 Task: Create a due date automation trigger when advanced on, on the tuesday of the week before a card is due add dates starting next week at 11:00 AM.
Action: Mouse moved to (923, 72)
Screenshot: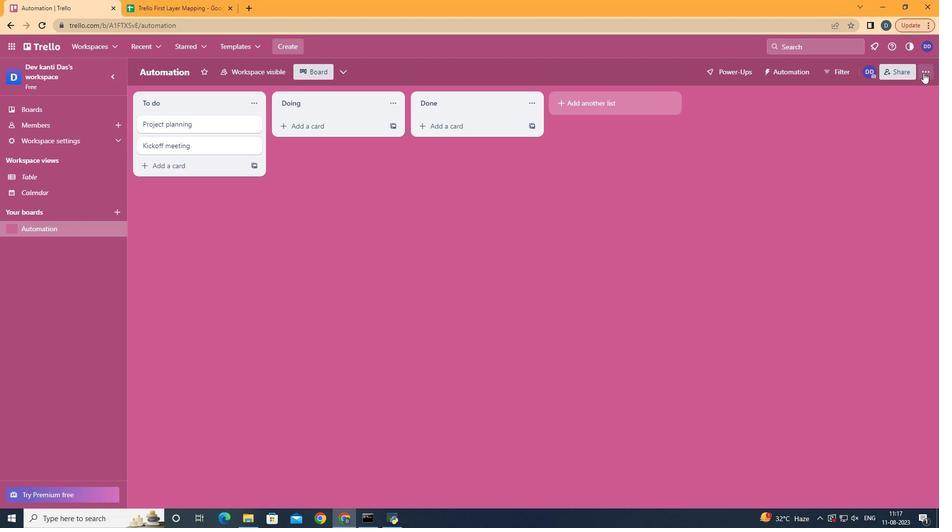 
Action: Mouse pressed left at (923, 72)
Screenshot: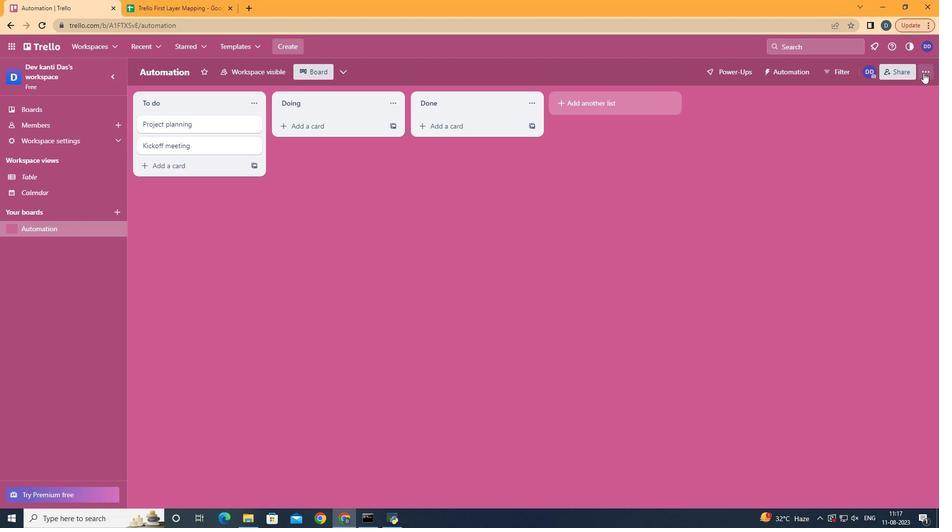 
Action: Mouse moved to (869, 202)
Screenshot: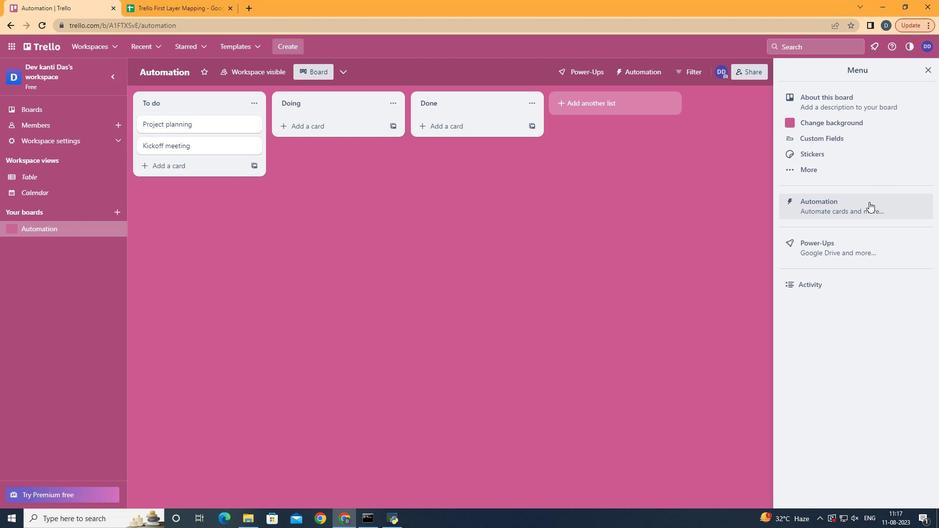
Action: Mouse pressed left at (869, 202)
Screenshot: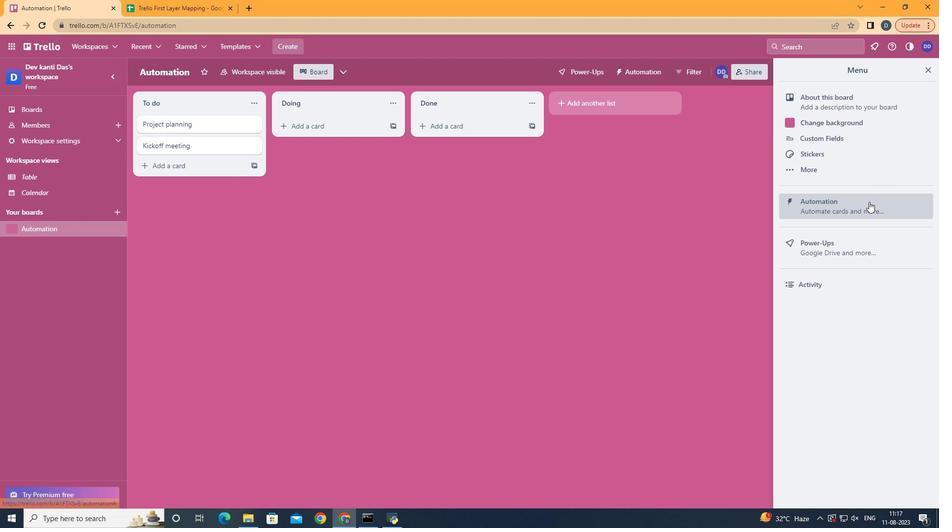 
Action: Mouse moved to (187, 201)
Screenshot: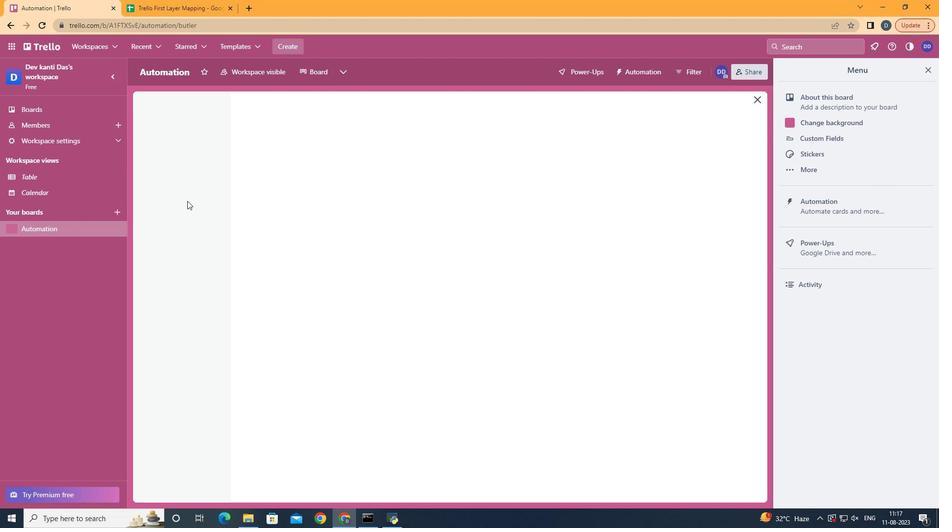 
Action: Mouse pressed left at (187, 201)
Screenshot: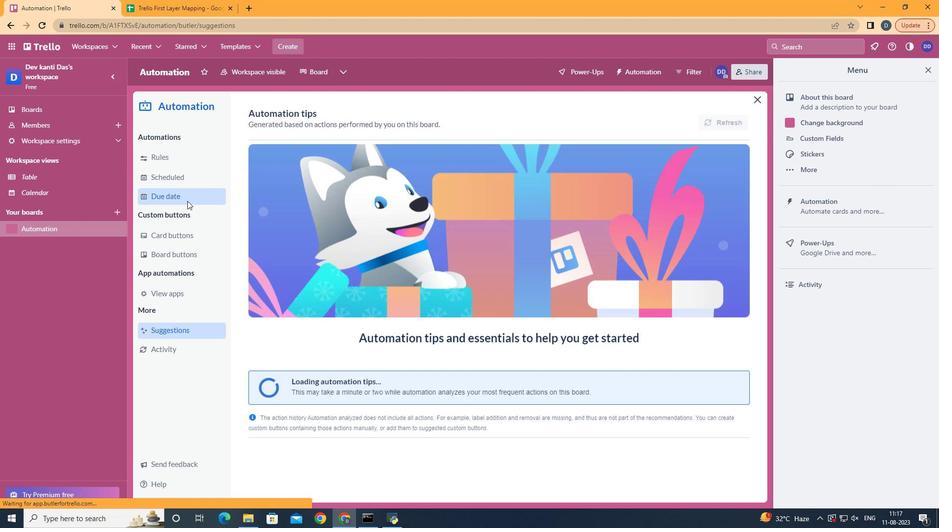 
Action: Mouse moved to (682, 117)
Screenshot: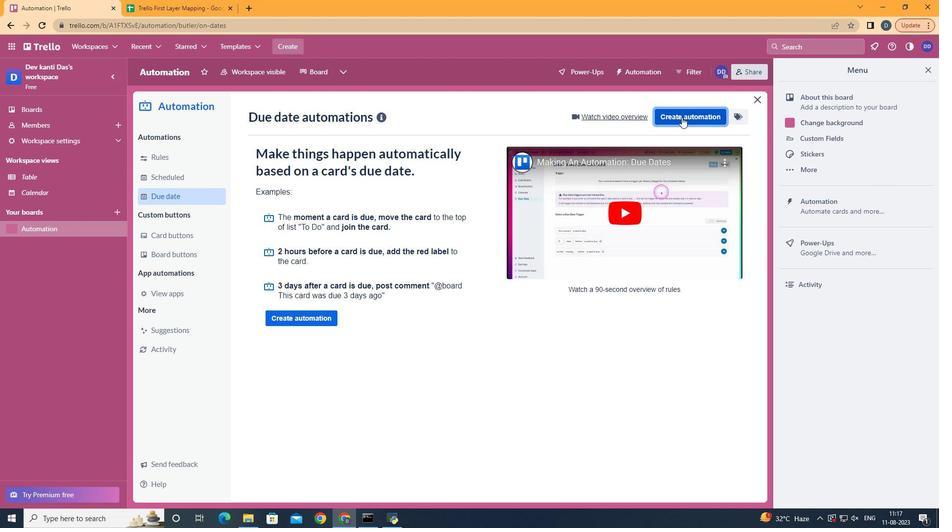 
Action: Mouse pressed left at (682, 117)
Screenshot: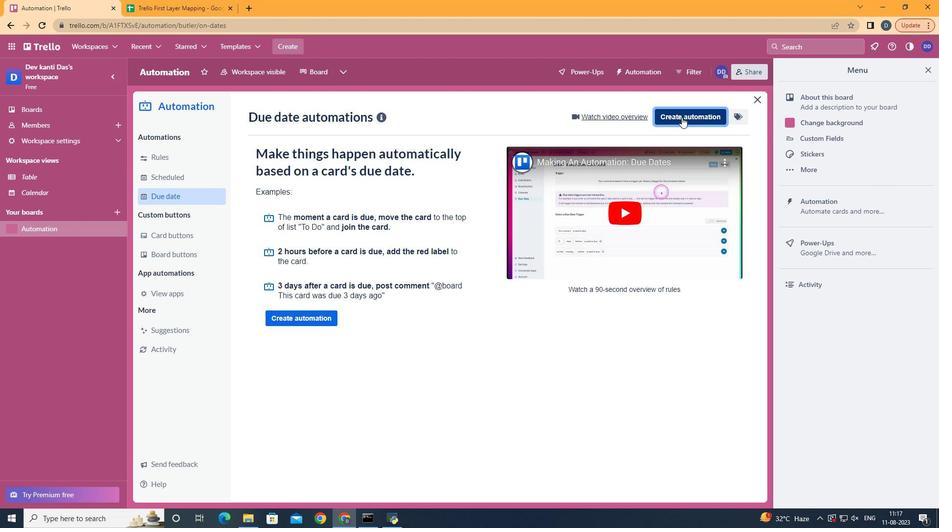 
Action: Mouse moved to (512, 215)
Screenshot: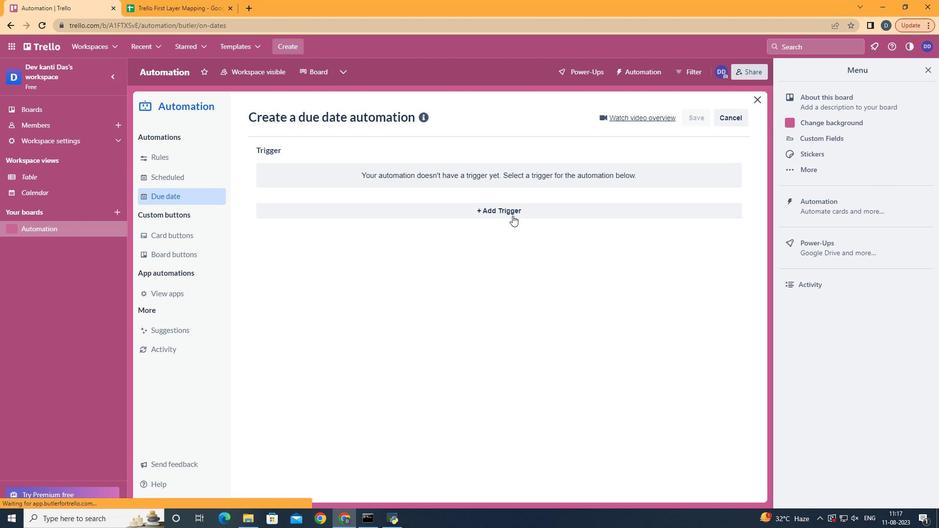
Action: Mouse pressed left at (512, 215)
Screenshot: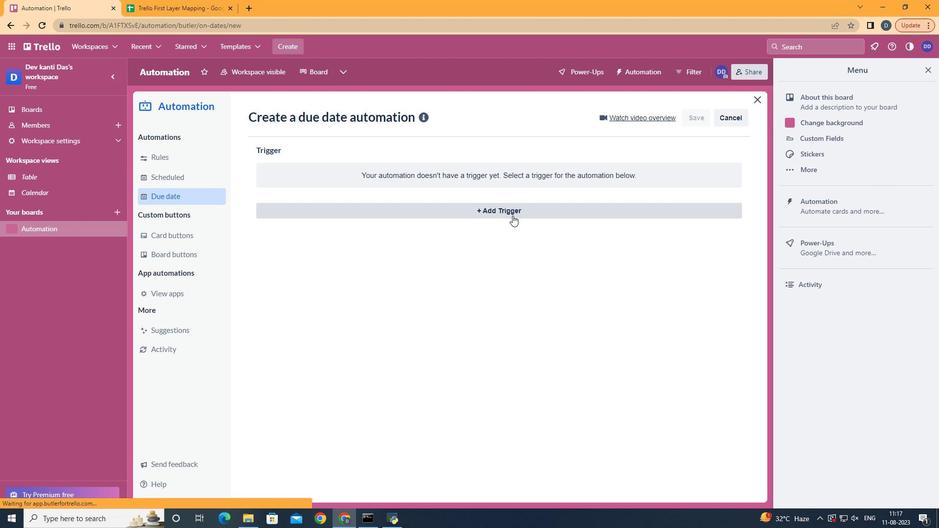 
Action: Mouse moved to (323, 278)
Screenshot: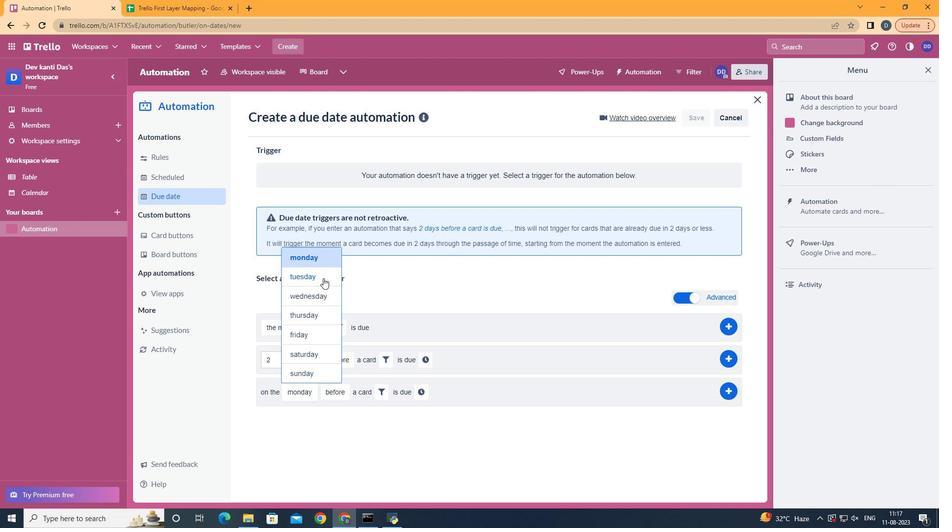 
Action: Mouse pressed left at (323, 278)
Screenshot: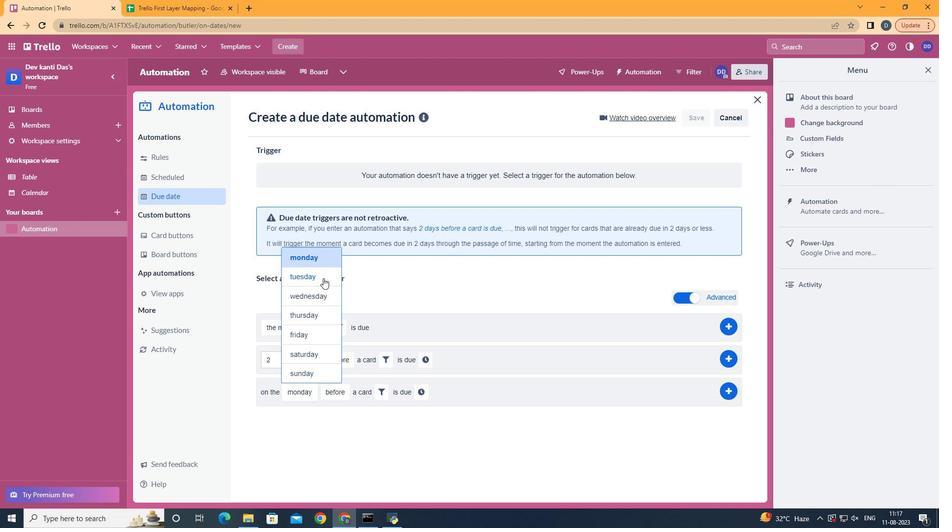 
Action: Mouse moved to (350, 465)
Screenshot: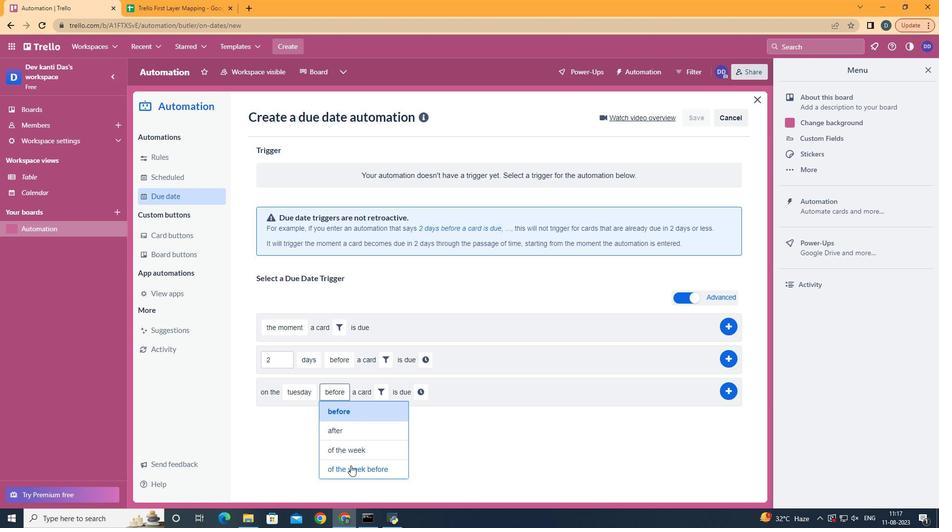
Action: Mouse pressed left at (350, 465)
Screenshot: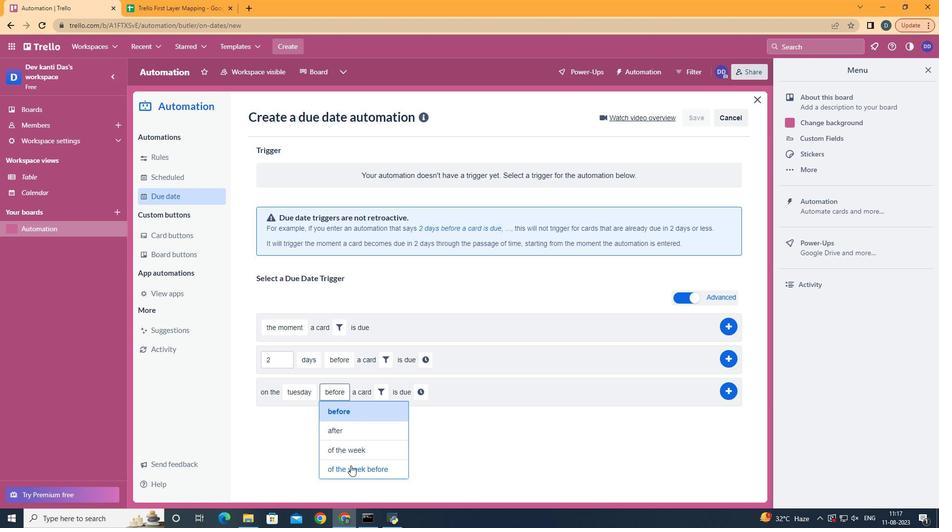 
Action: Mouse moved to (414, 391)
Screenshot: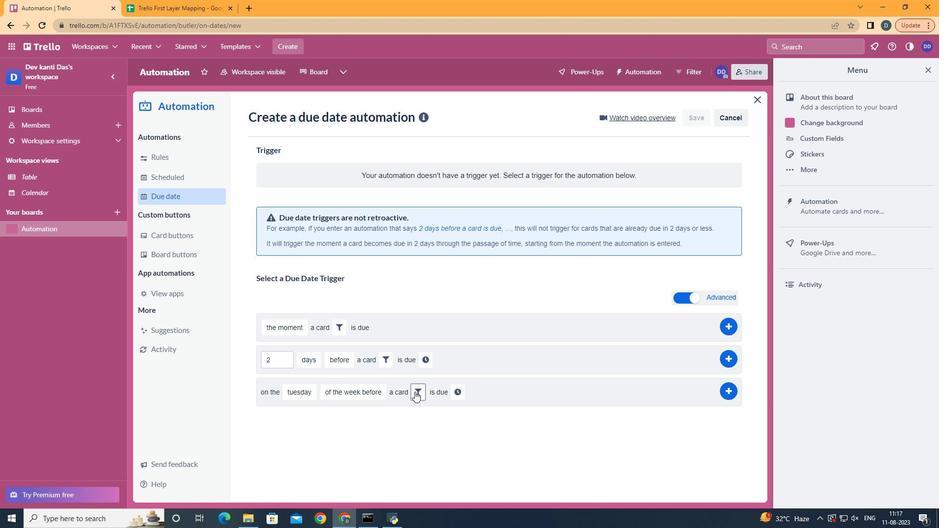 
Action: Mouse pressed left at (414, 391)
Screenshot: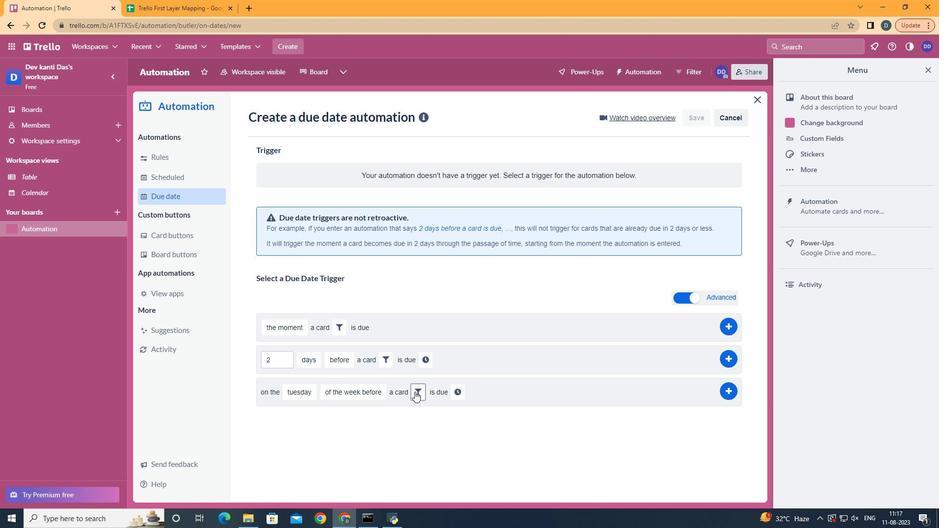 
Action: Mouse moved to (484, 426)
Screenshot: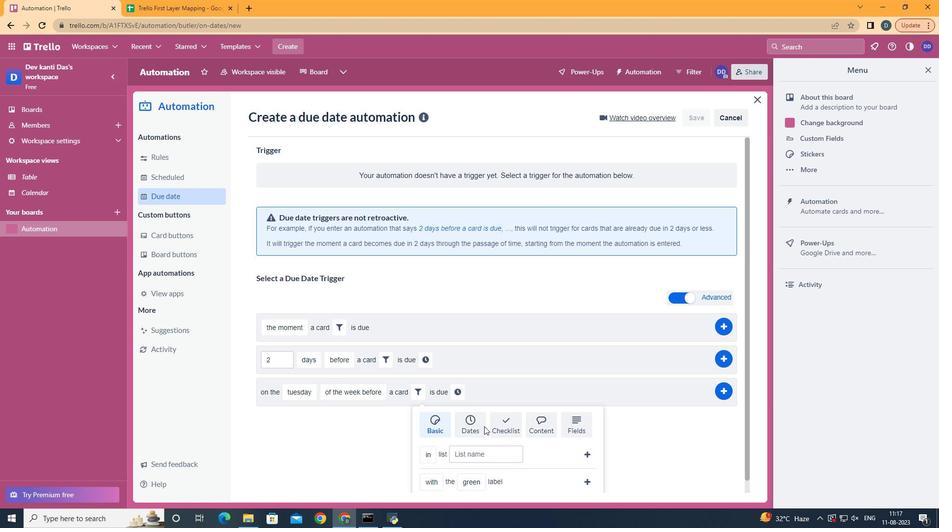 
Action: Mouse pressed left at (484, 426)
Screenshot: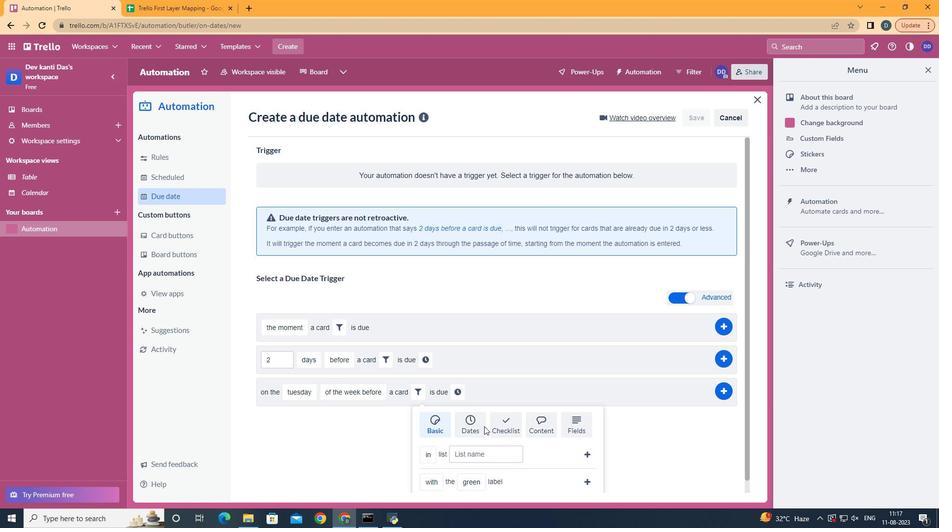 
Action: Mouse scrolled (484, 426) with delta (0, 0)
Screenshot: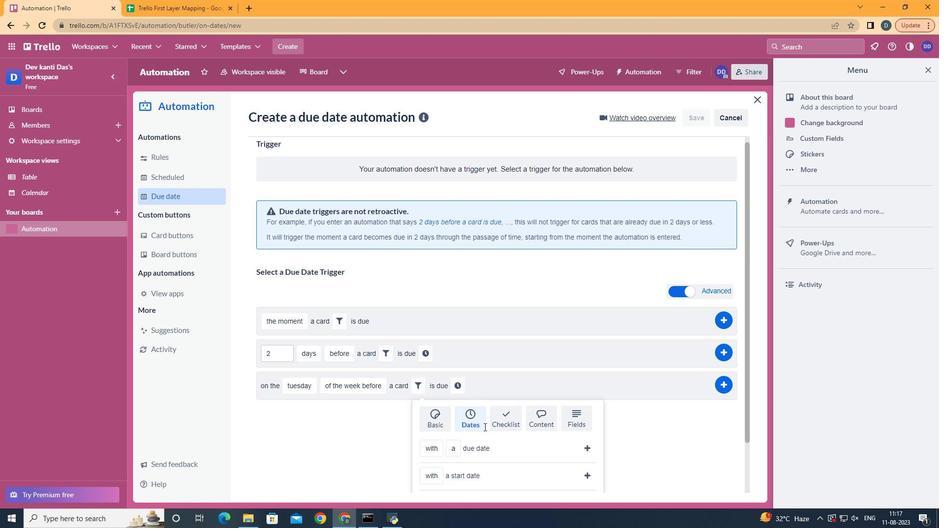 
Action: Mouse scrolled (484, 426) with delta (0, 0)
Screenshot: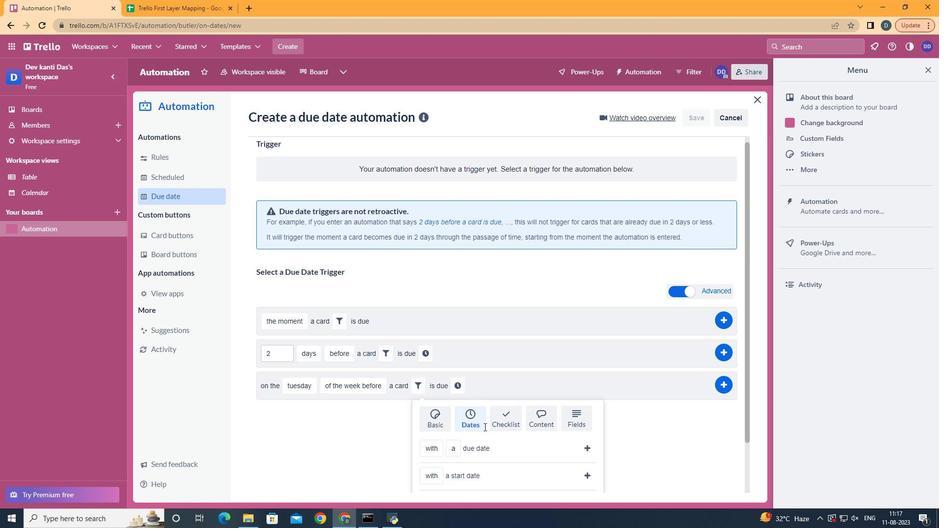 
Action: Mouse scrolled (484, 426) with delta (0, 0)
Screenshot: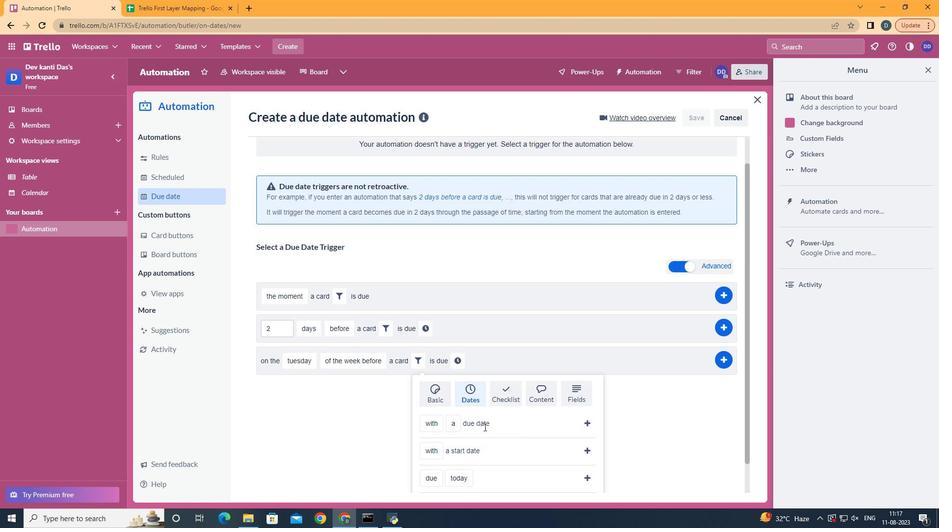 
Action: Mouse scrolled (484, 426) with delta (0, 0)
Screenshot: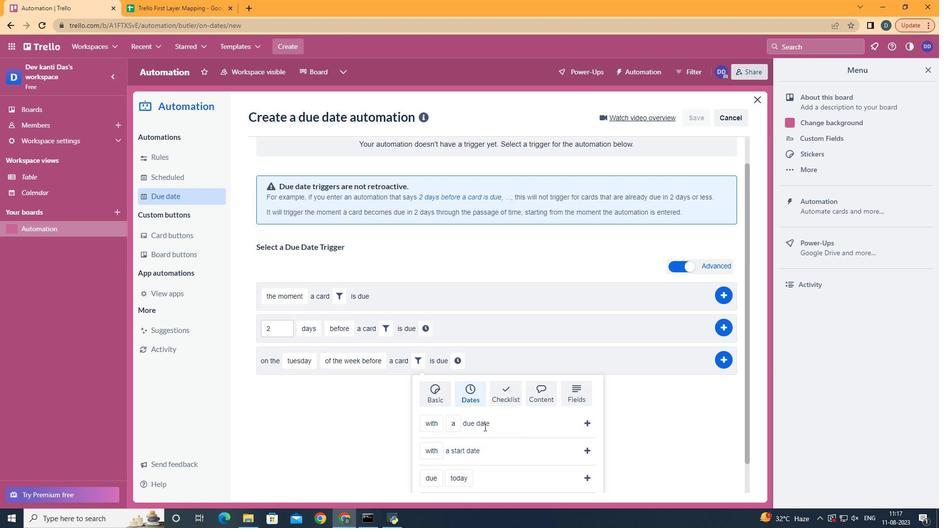 
Action: Mouse moved to (447, 407)
Screenshot: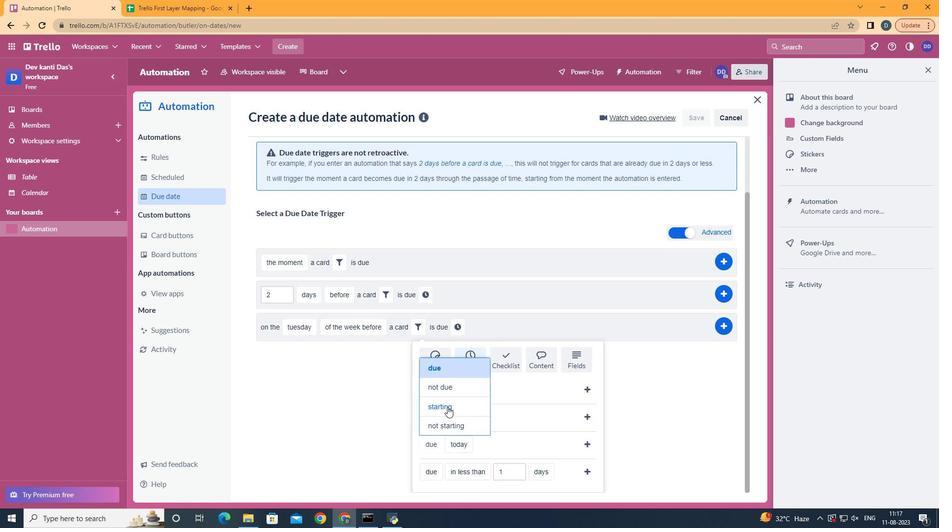 
Action: Mouse pressed left at (447, 407)
Screenshot: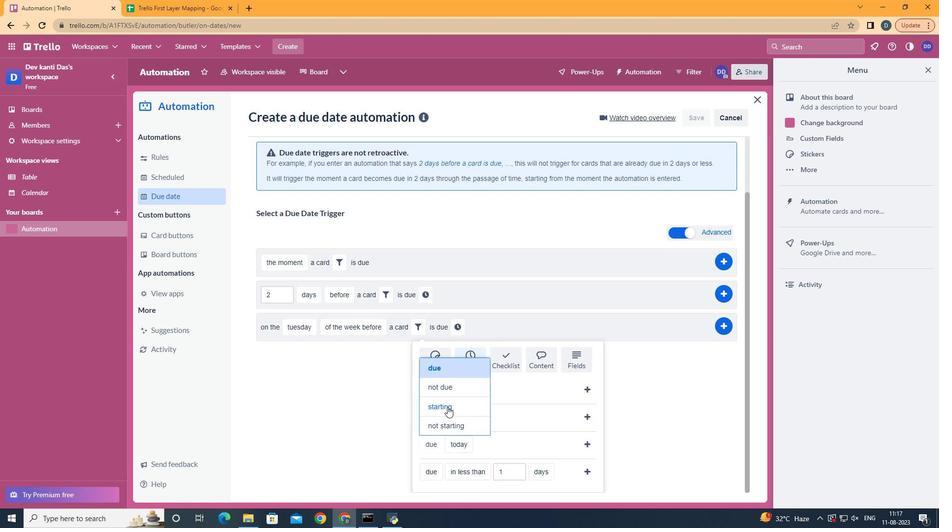 
Action: Mouse moved to (490, 384)
Screenshot: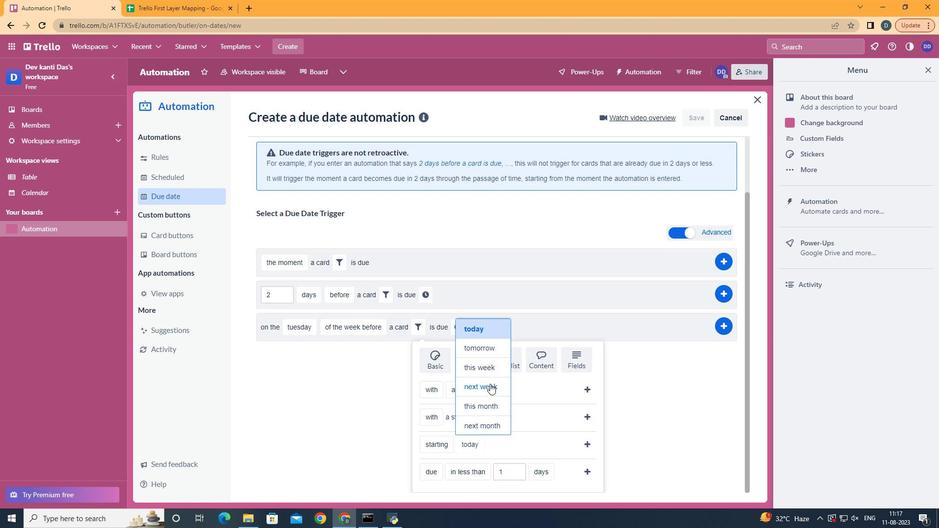 
Action: Mouse pressed left at (490, 384)
Screenshot: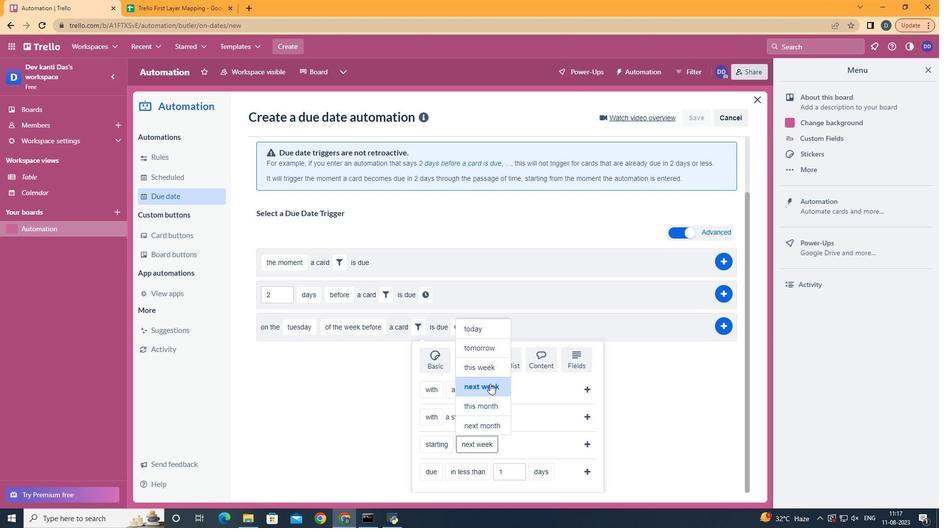 
Action: Mouse moved to (582, 438)
Screenshot: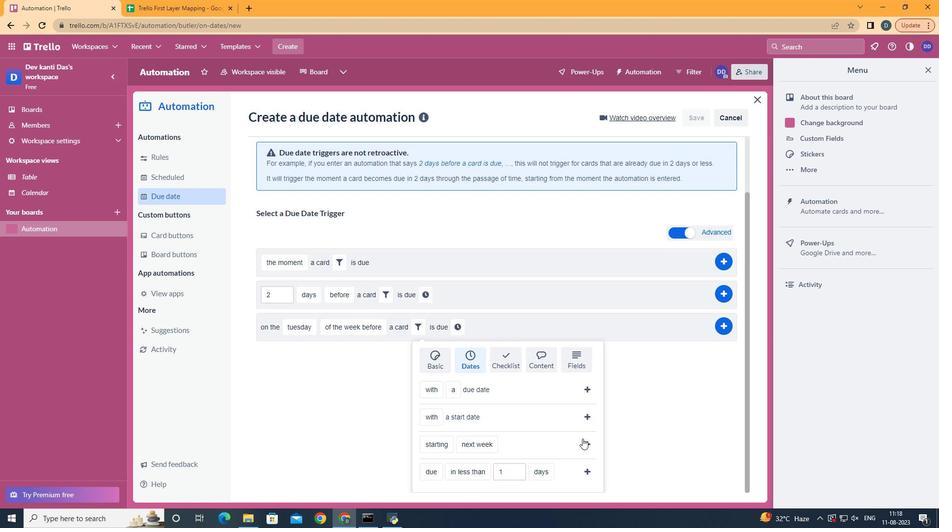 
Action: Mouse pressed left at (582, 438)
Screenshot: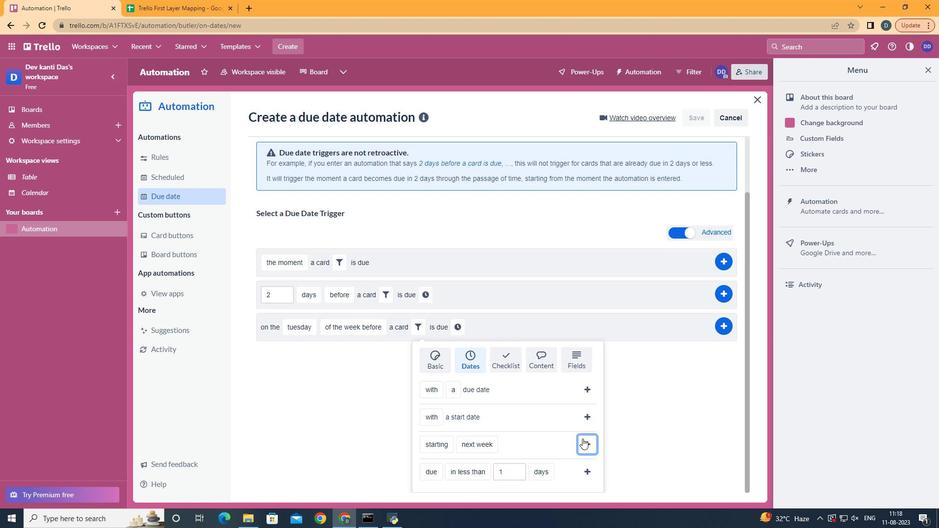 
Action: Mouse moved to (540, 390)
Screenshot: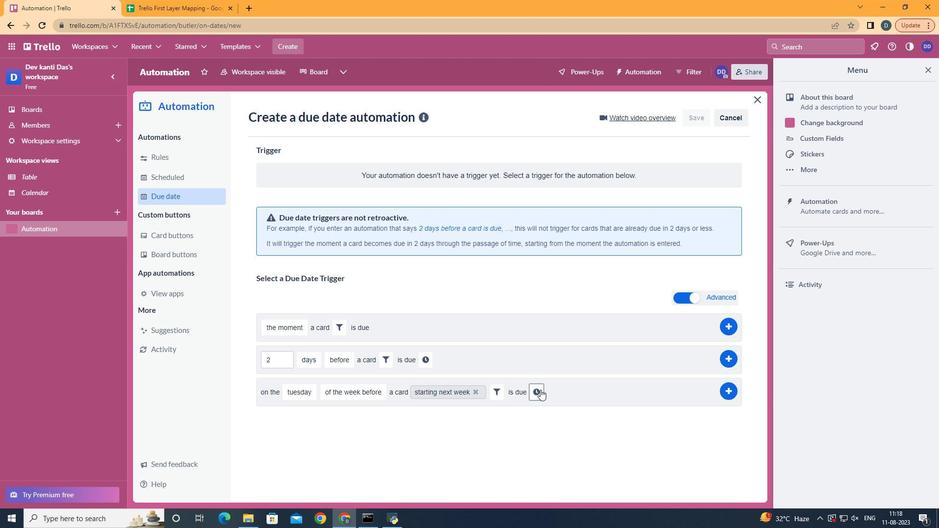 
Action: Mouse pressed left at (540, 390)
Screenshot: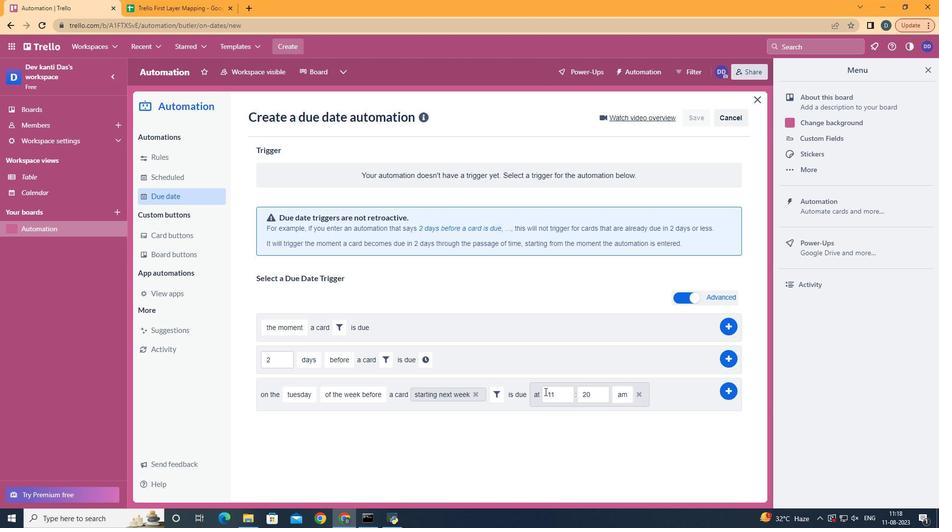 
Action: Mouse moved to (595, 393)
Screenshot: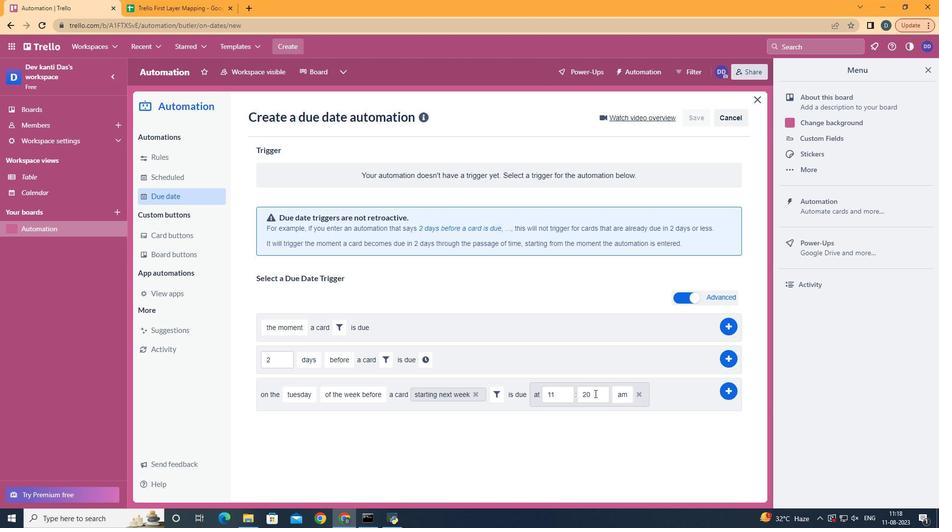 
Action: Mouse pressed left at (595, 393)
Screenshot: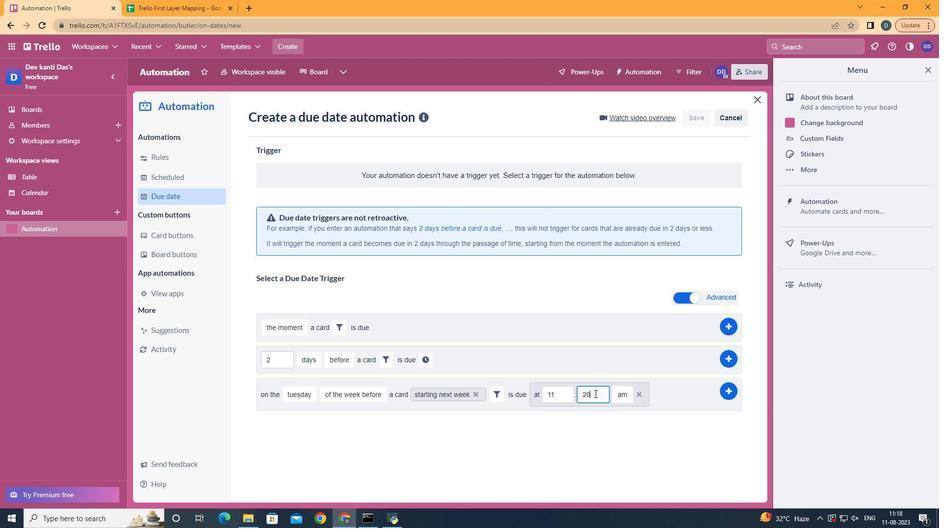 
Action: Key pressed <Key.backspace><Key.backspace>00
Screenshot: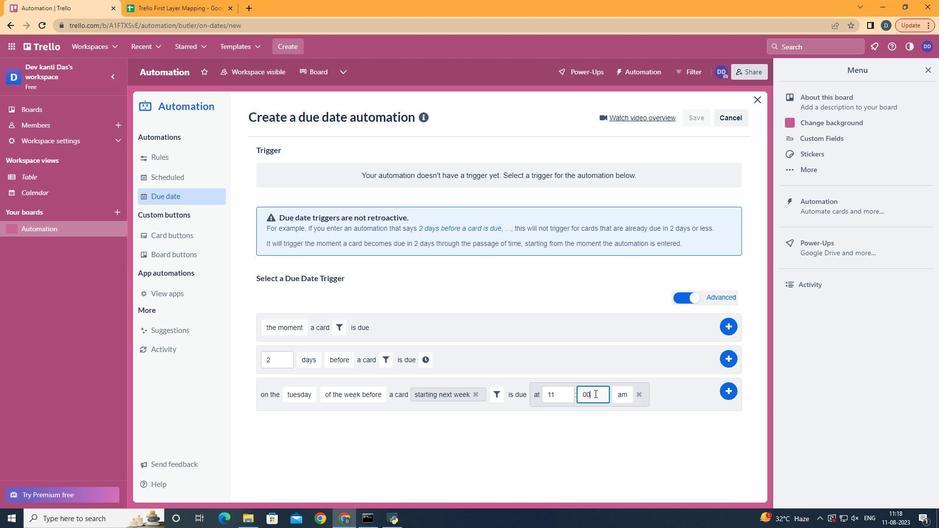 
Action: Mouse moved to (721, 387)
Screenshot: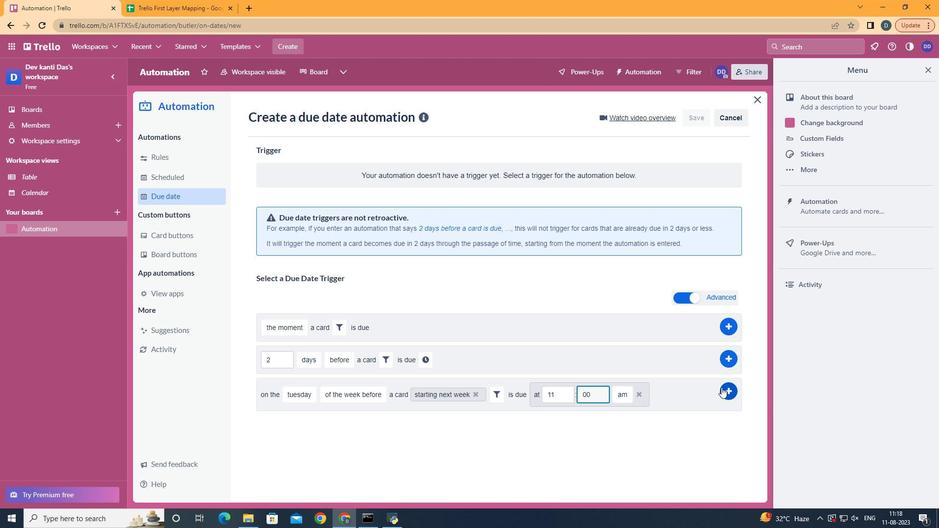 
Action: Mouse pressed left at (721, 387)
Screenshot: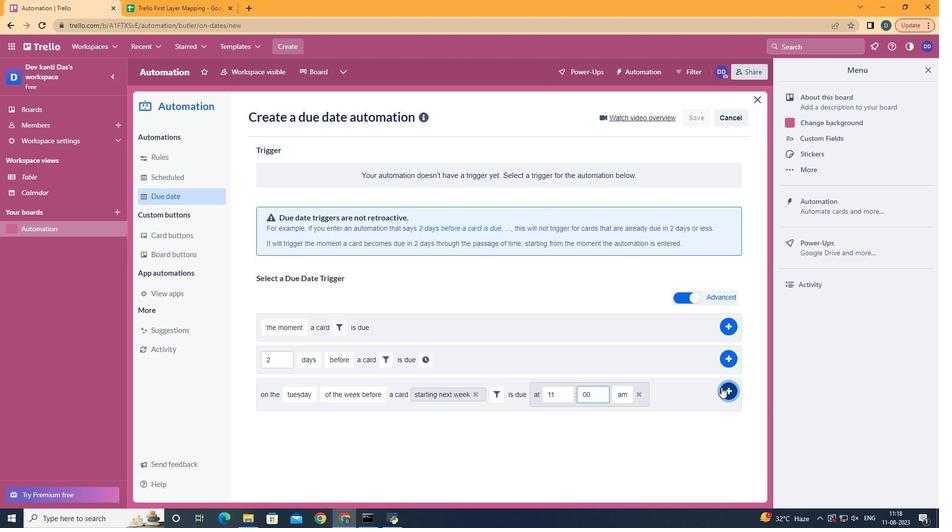 
